 Task: Filter the search "javascript" by owner "Rish".
Action: Mouse moved to (738, 69)
Screenshot: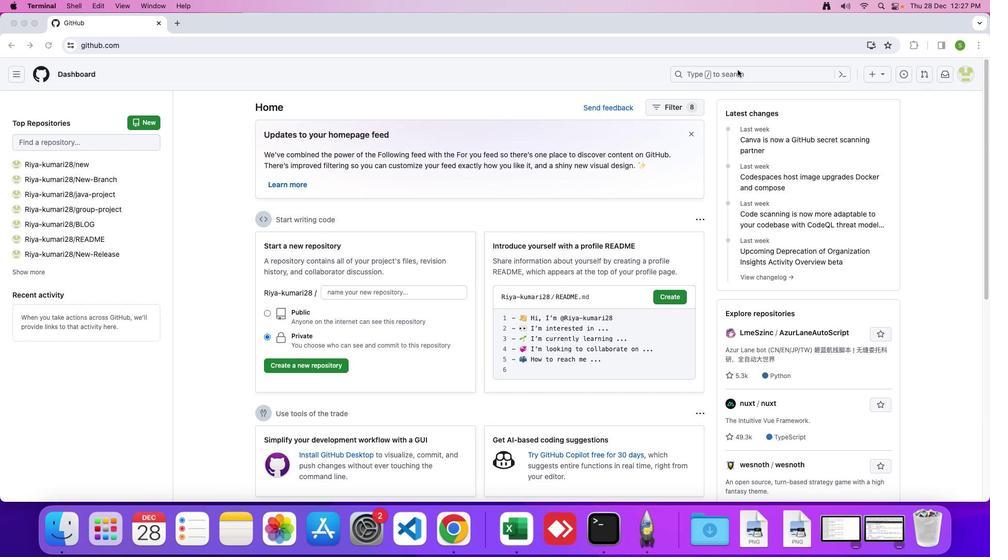 
Action: Mouse pressed left at (738, 69)
Screenshot: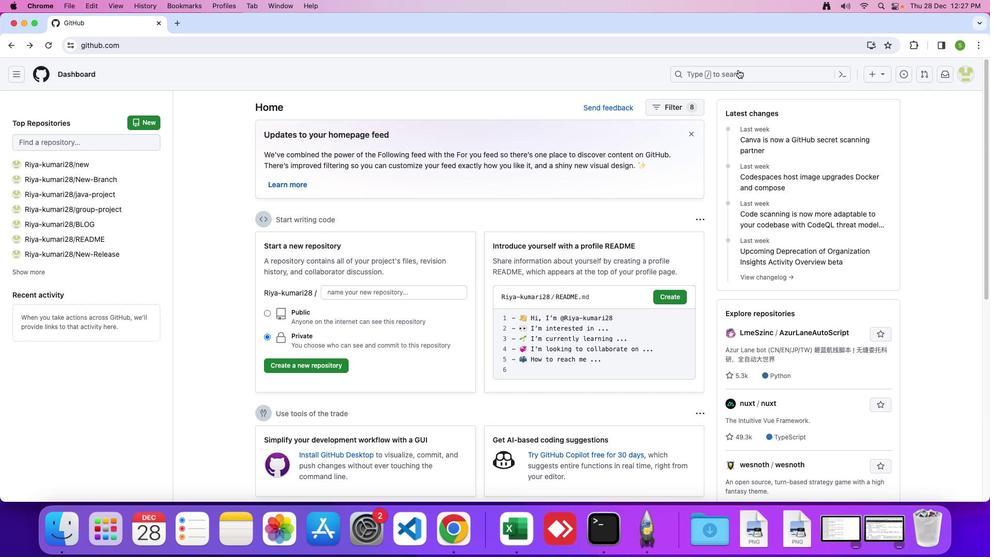 
Action: Mouse moved to (737, 71)
Screenshot: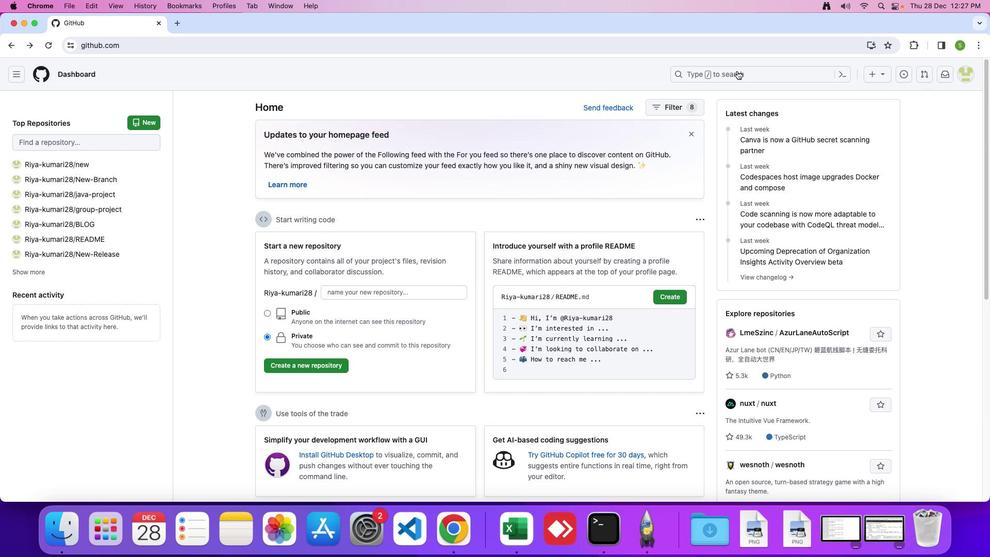 
Action: Mouse pressed left at (737, 71)
Screenshot: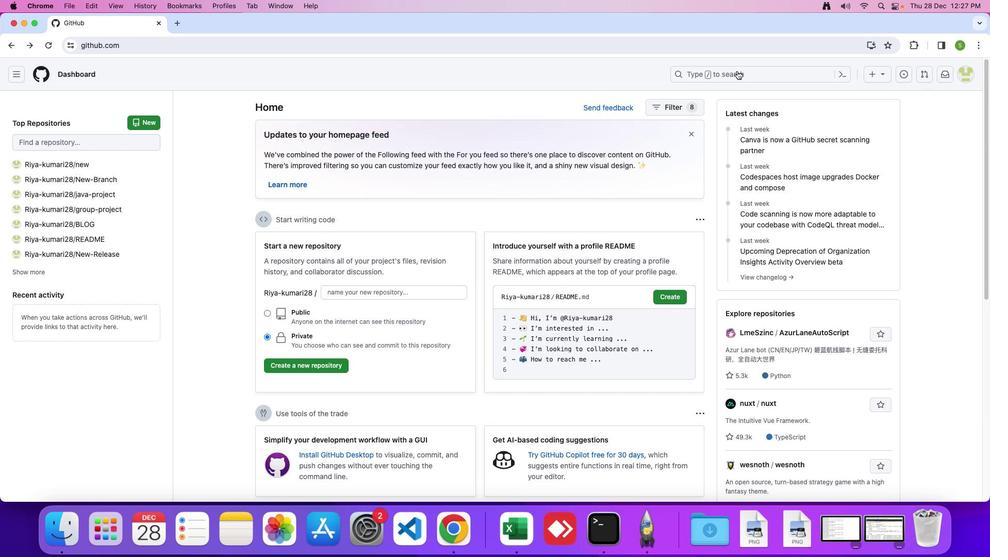 
Action: Mouse moved to (614, 73)
Screenshot: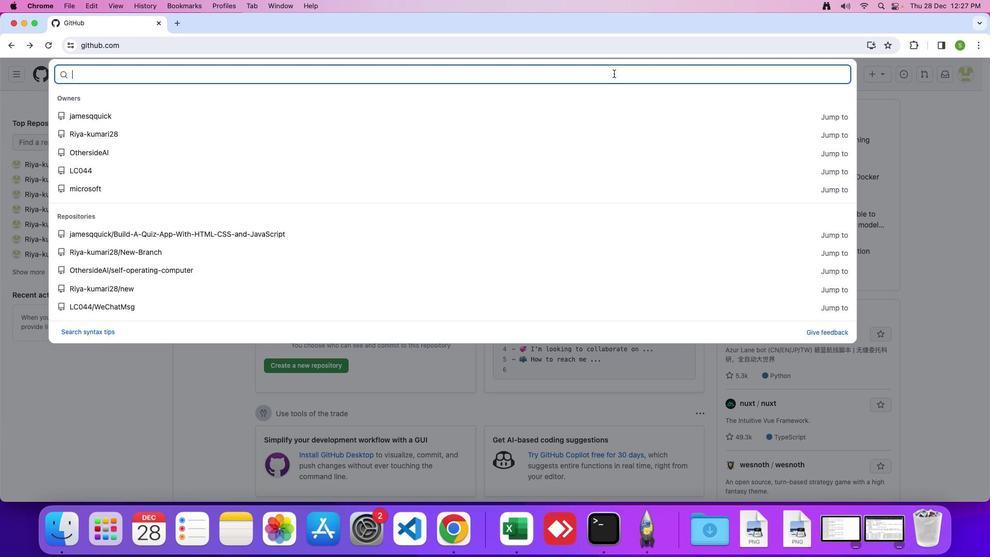
Action: Mouse pressed left at (614, 73)
Screenshot: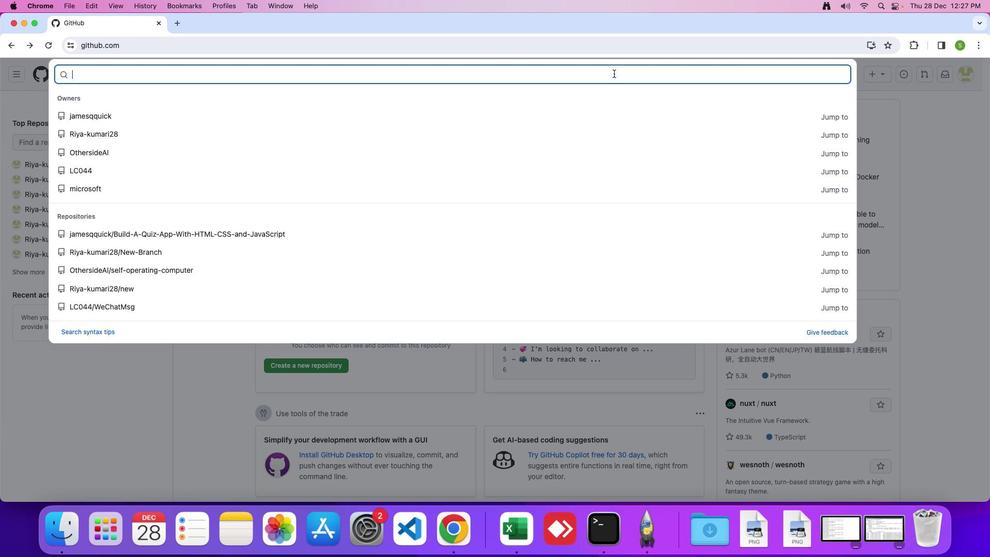 
Action: Mouse moved to (614, 73)
Screenshot: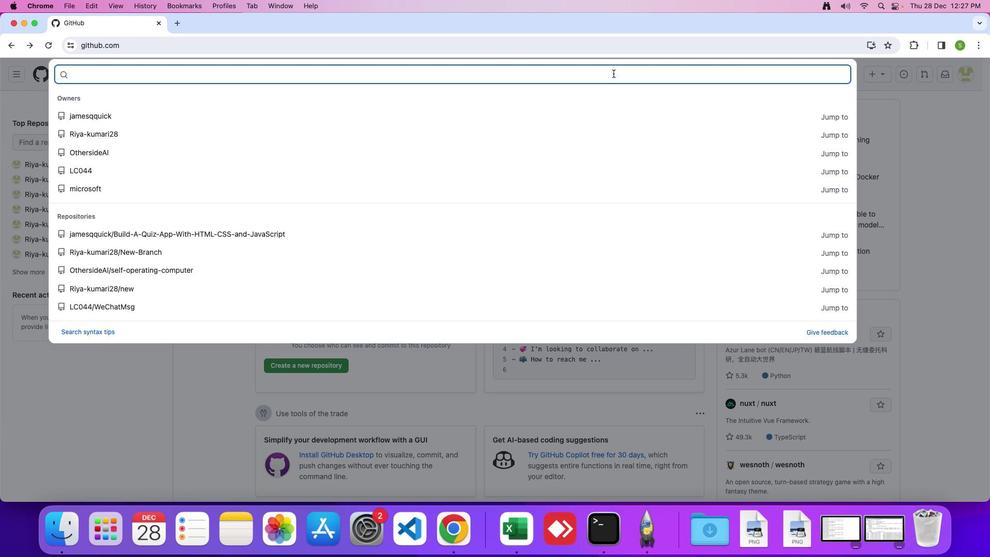 
Action: Key pressed 'J'Key.caps_lock'a''v''a''s''c''r''i''p''t'Key.enter
Screenshot: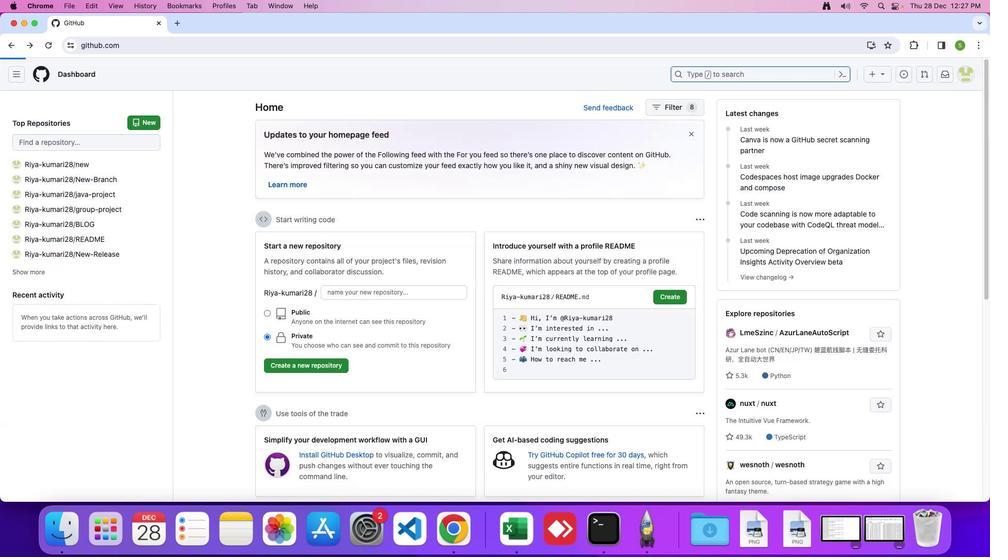 
Action: Mouse moved to (108, 291)
Screenshot: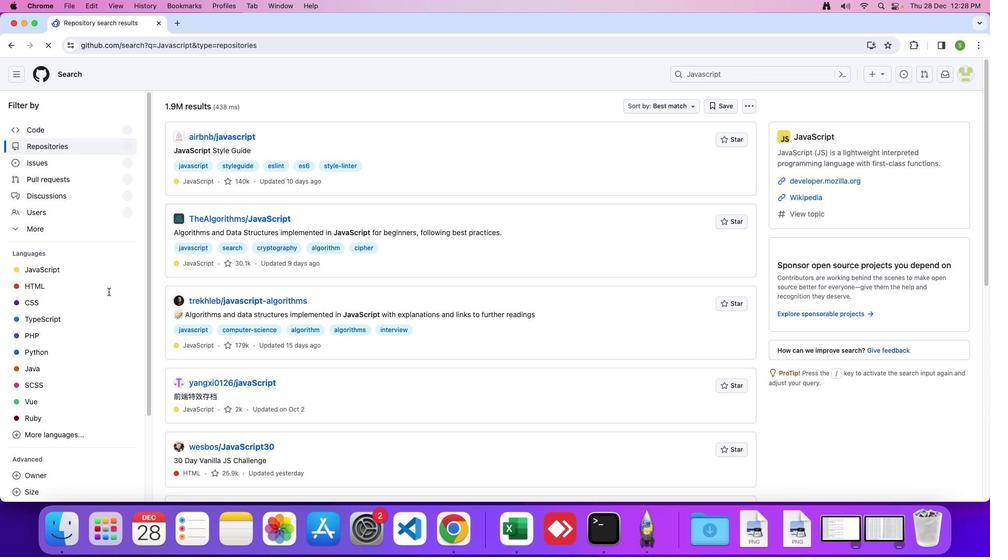 
Action: Mouse scrolled (108, 291) with delta (0, 0)
Screenshot: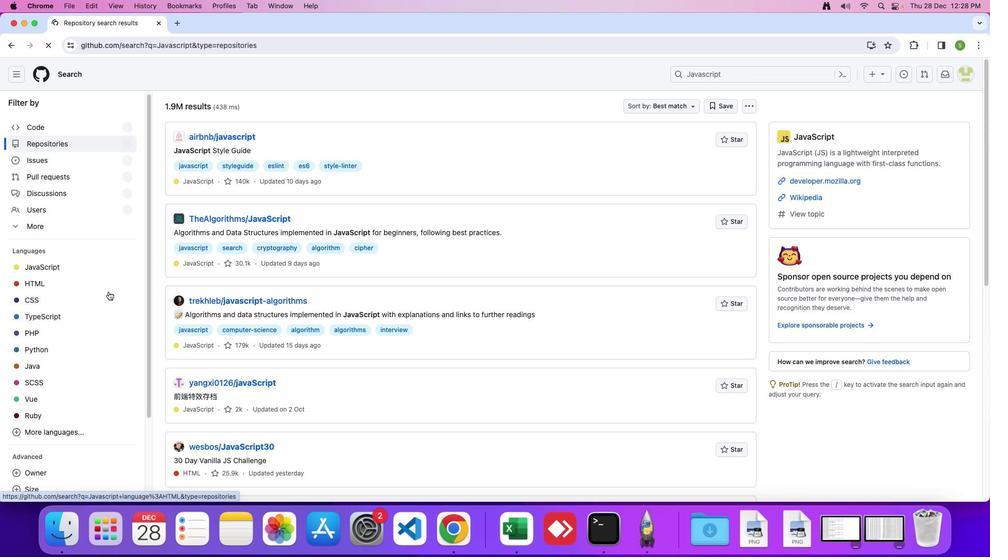 
Action: Mouse scrolled (108, 291) with delta (0, 0)
Screenshot: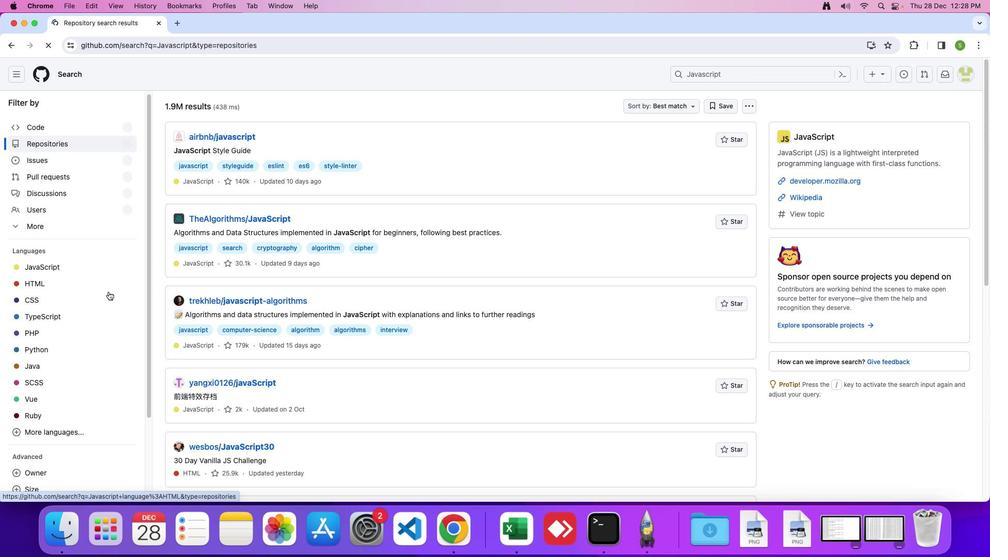 
Action: Mouse moved to (108, 292)
Screenshot: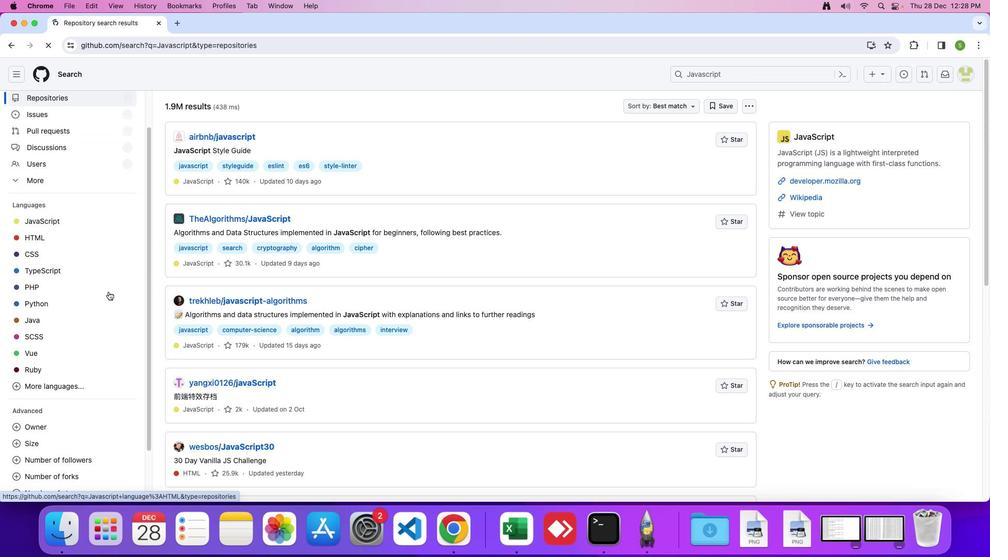 
Action: Mouse scrolled (108, 292) with delta (0, -1)
Screenshot: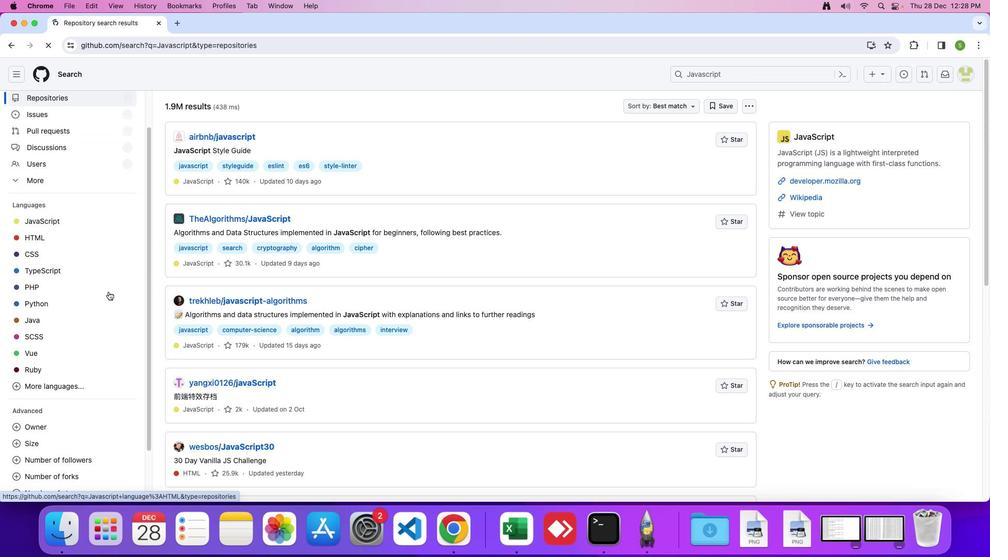 
Action: Mouse scrolled (108, 292) with delta (0, 0)
Screenshot: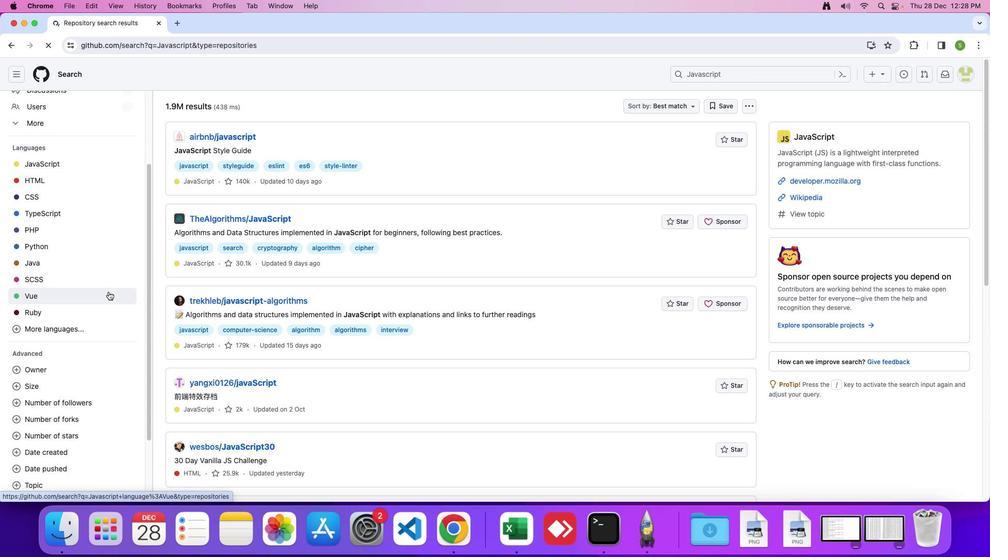
Action: Mouse scrolled (108, 292) with delta (0, 0)
Screenshot: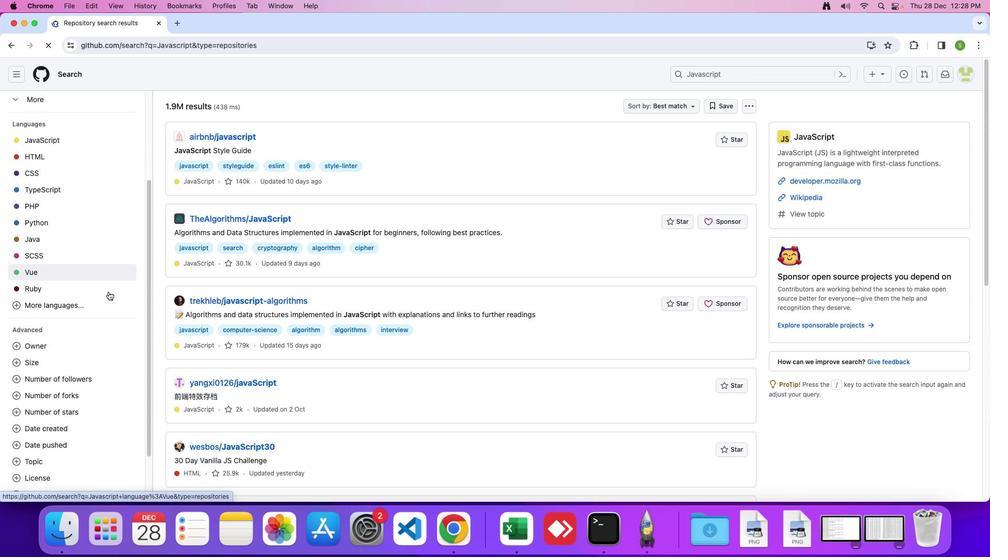 
Action: Mouse scrolled (108, 292) with delta (0, -1)
Screenshot: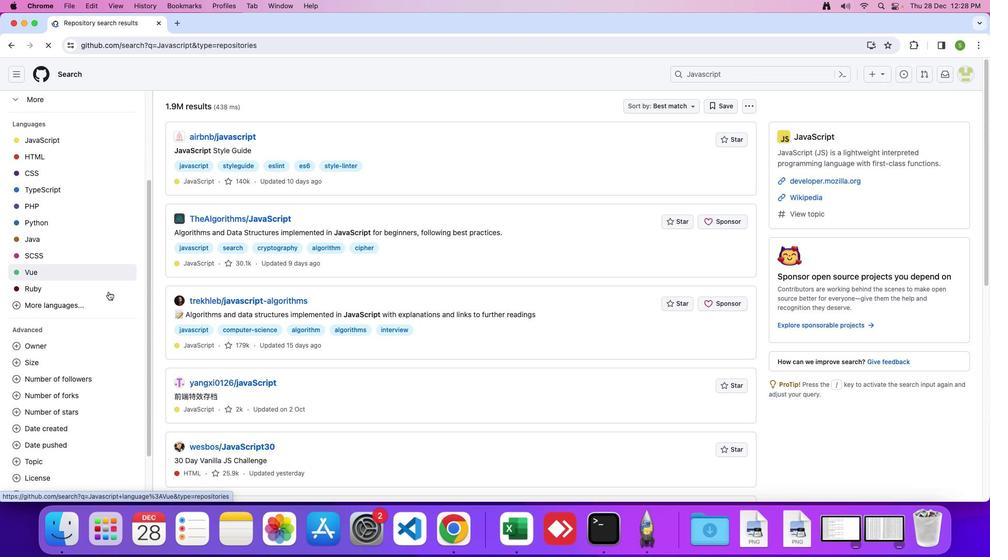 
Action: Mouse moved to (44, 286)
Screenshot: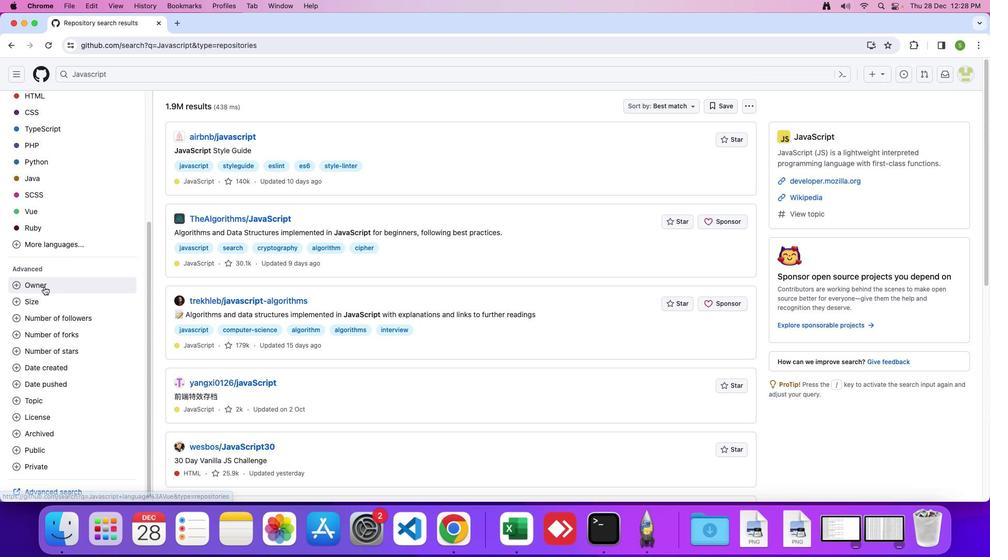 
Action: Mouse pressed left at (44, 286)
Screenshot: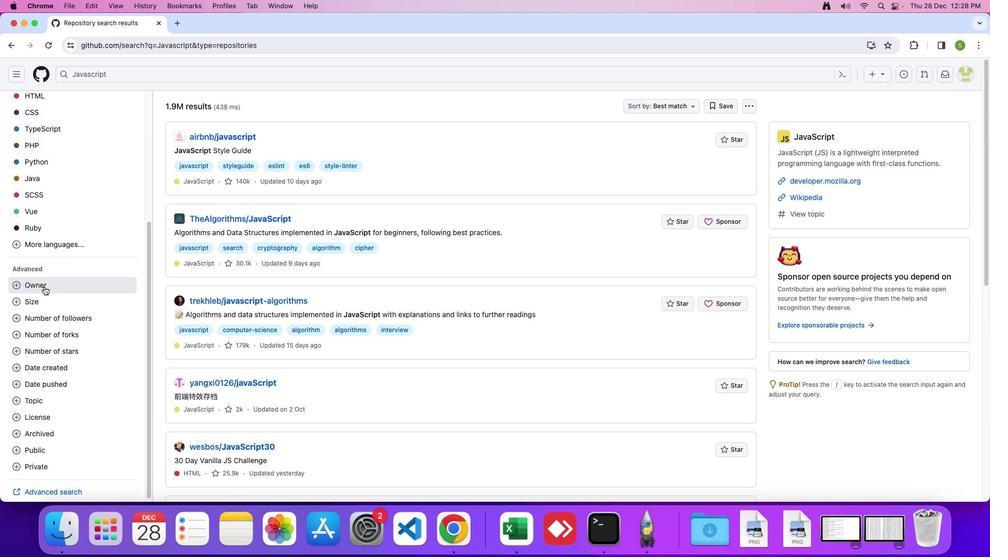 
Action: Mouse moved to (310, 80)
Screenshot: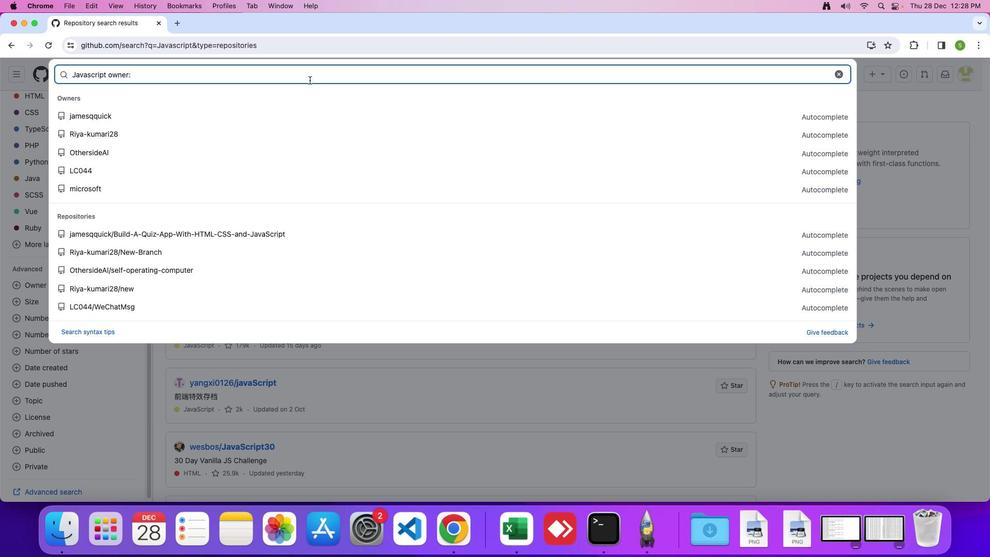 
Action: Key pressed Key.shift'R''i''s''h'Key.enter
Screenshot: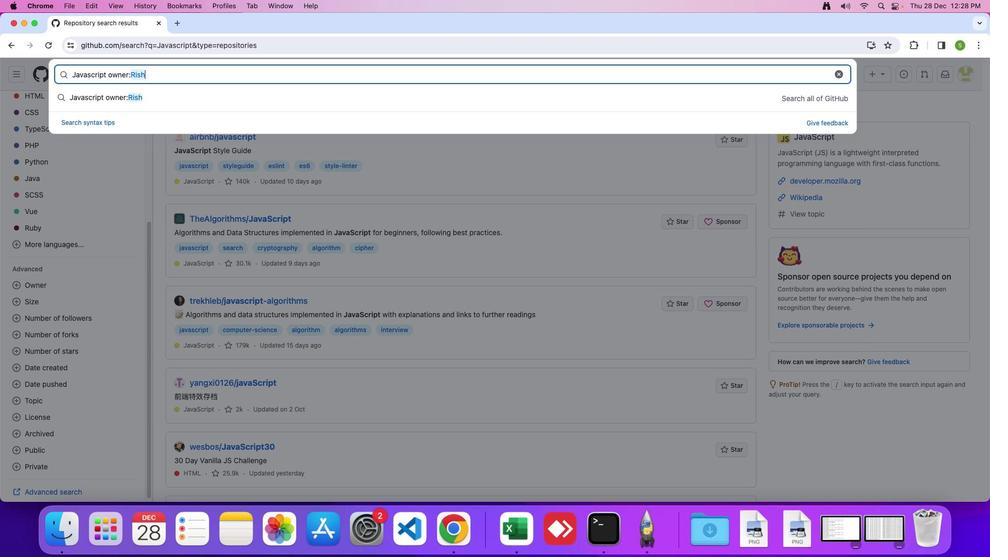 
Action: Mouse moved to (332, 136)
Screenshot: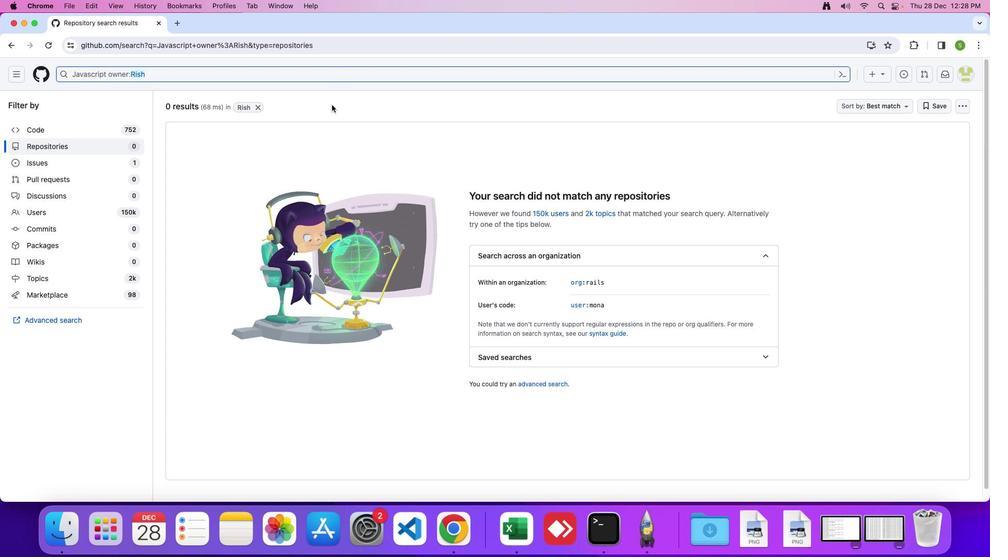 
